 Task: Create a due date automation trigger when advanced on, on the wednesday before a card is due add fields without custom field "Resume" set to 10 at 11:00 AM.
Action: Mouse moved to (1032, 83)
Screenshot: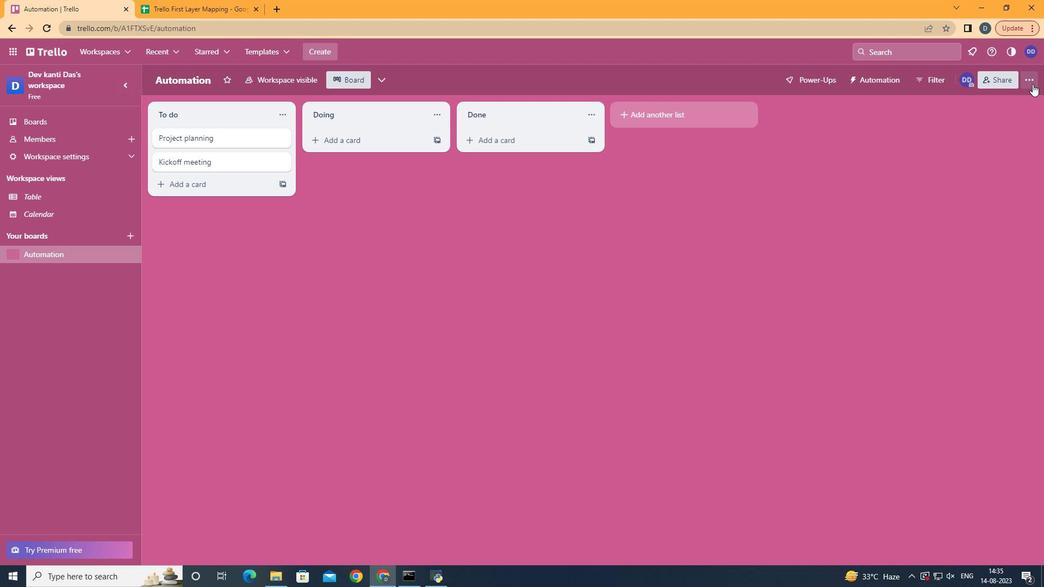 
Action: Mouse pressed left at (1032, 83)
Screenshot: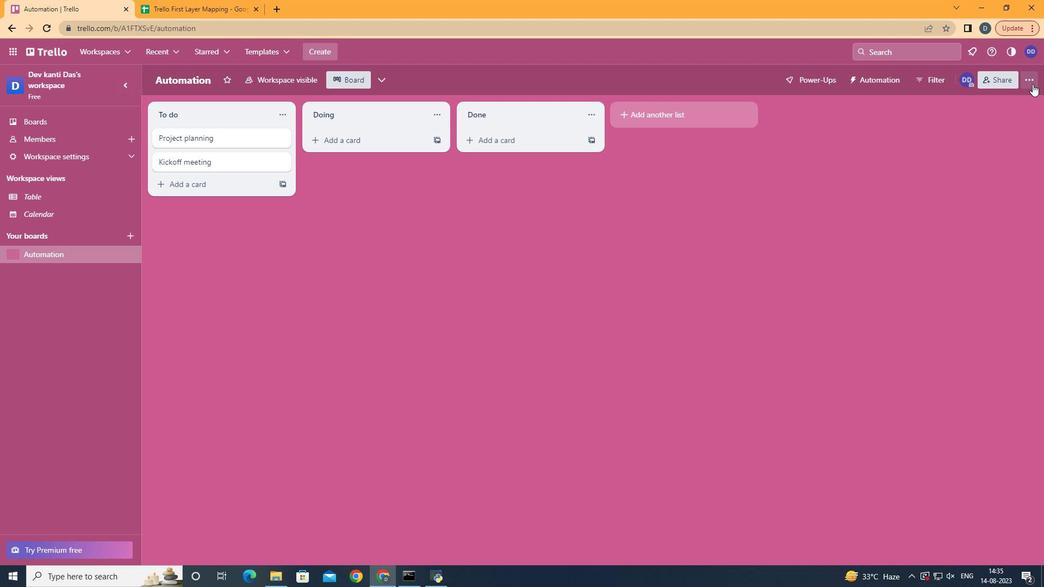 
Action: Mouse moved to (969, 228)
Screenshot: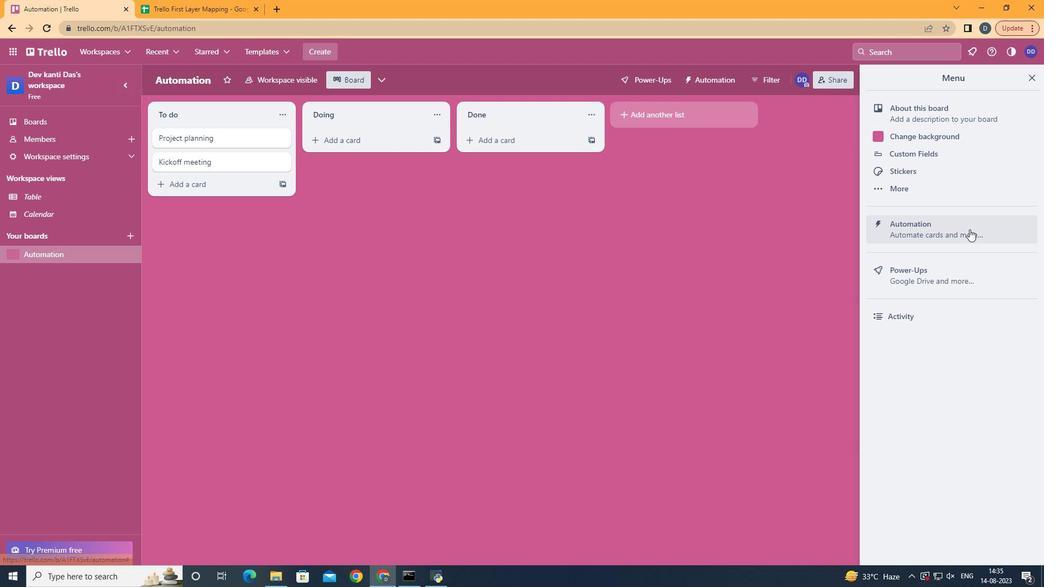 
Action: Mouse pressed left at (969, 228)
Screenshot: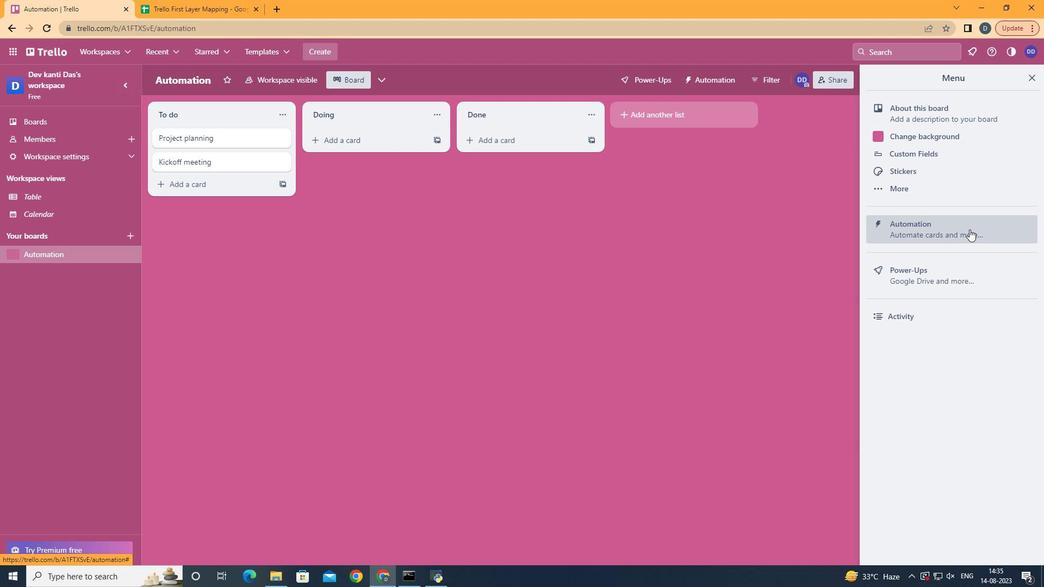 
Action: Mouse moved to (205, 219)
Screenshot: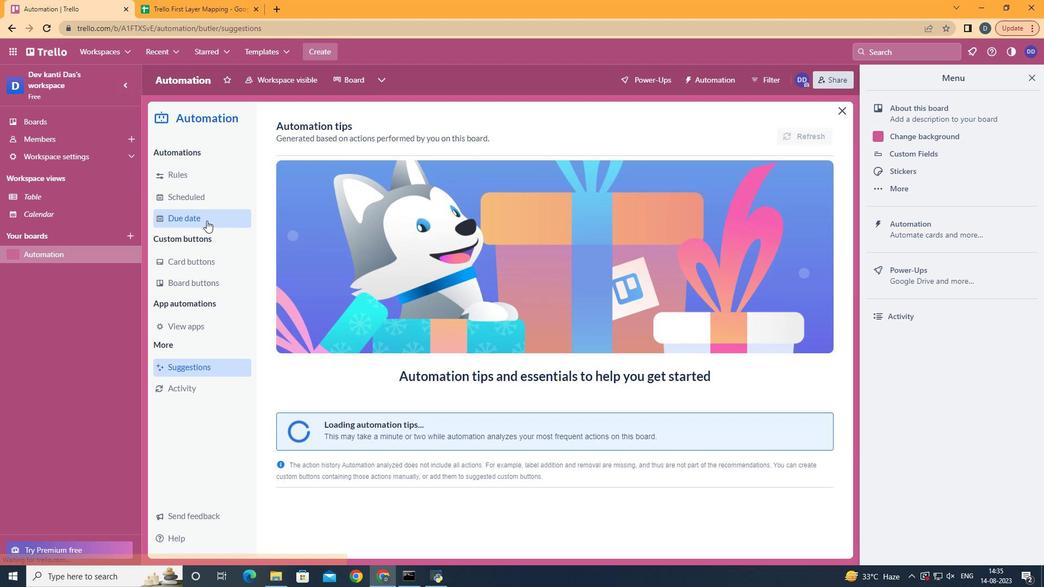 
Action: Mouse pressed left at (205, 219)
Screenshot: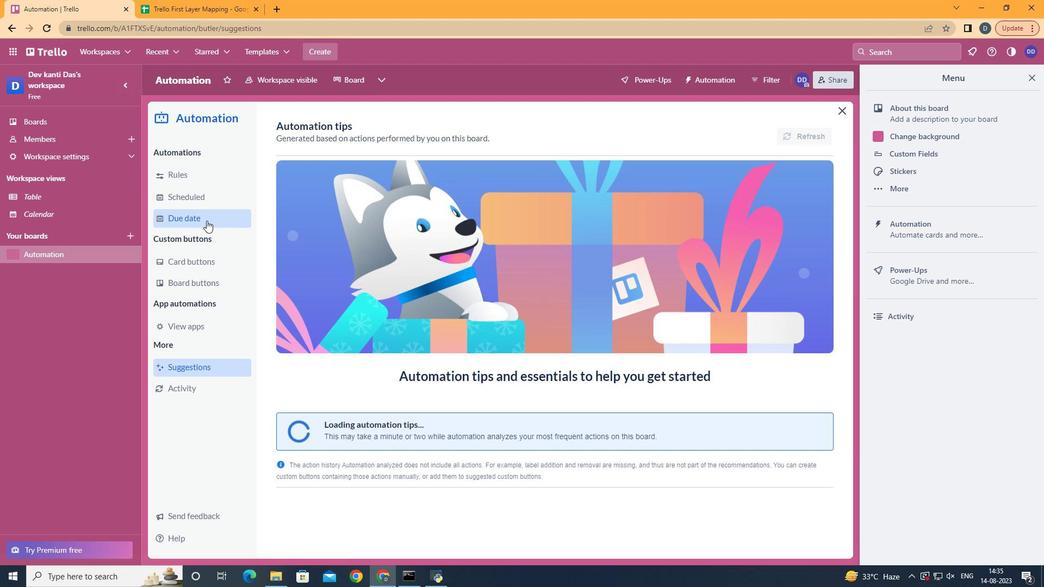 
Action: Mouse moved to (763, 126)
Screenshot: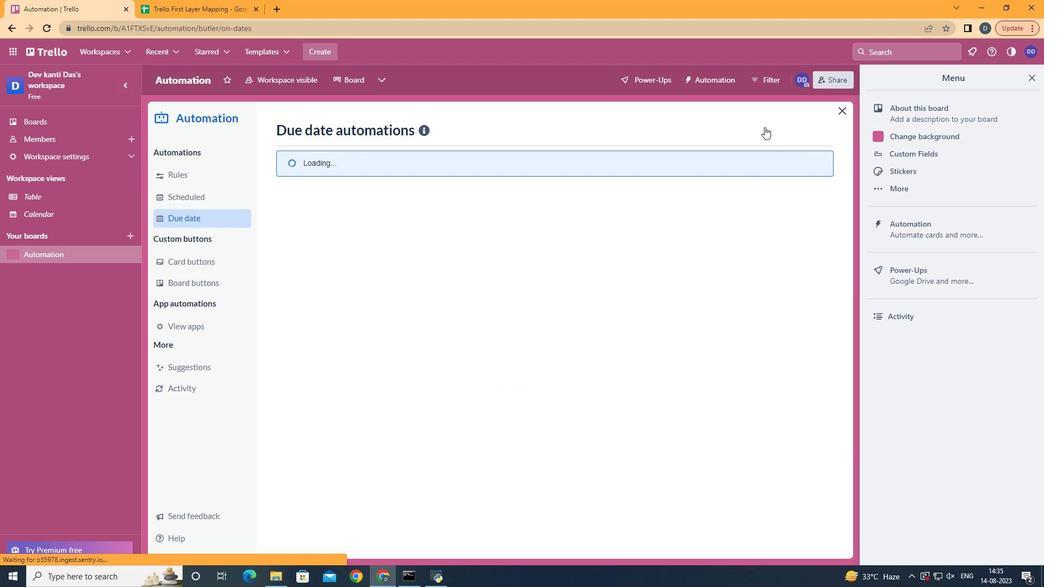 
Action: Mouse pressed left at (763, 126)
Screenshot: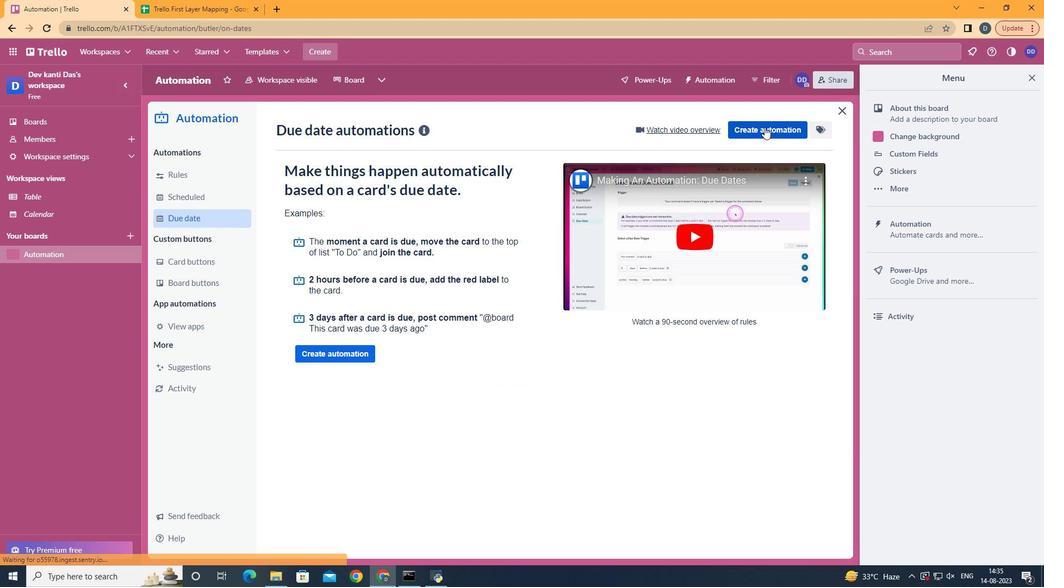 
Action: Mouse moved to (587, 229)
Screenshot: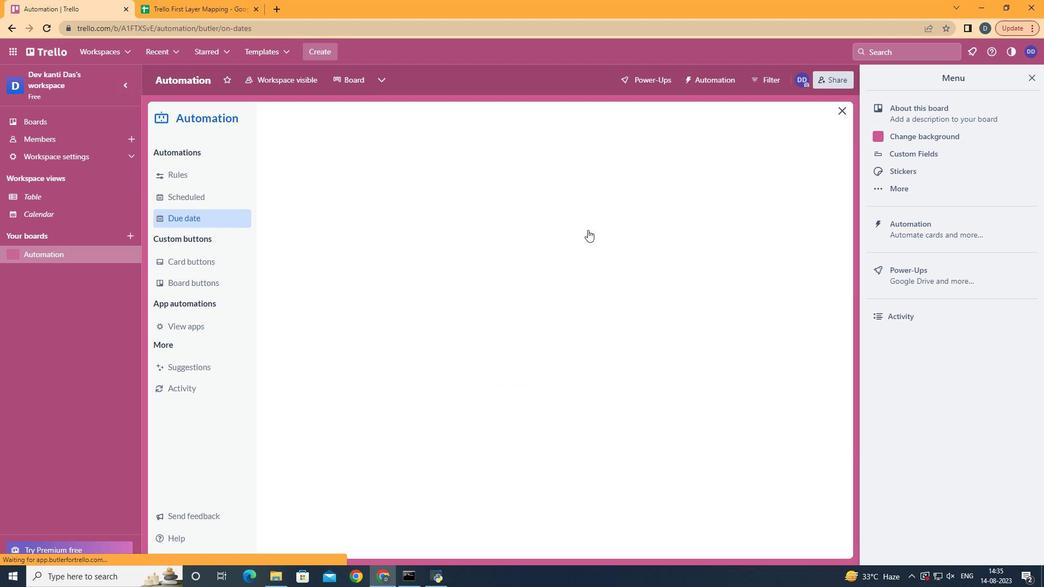 
Action: Mouse pressed left at (587, 229)
Screenshot: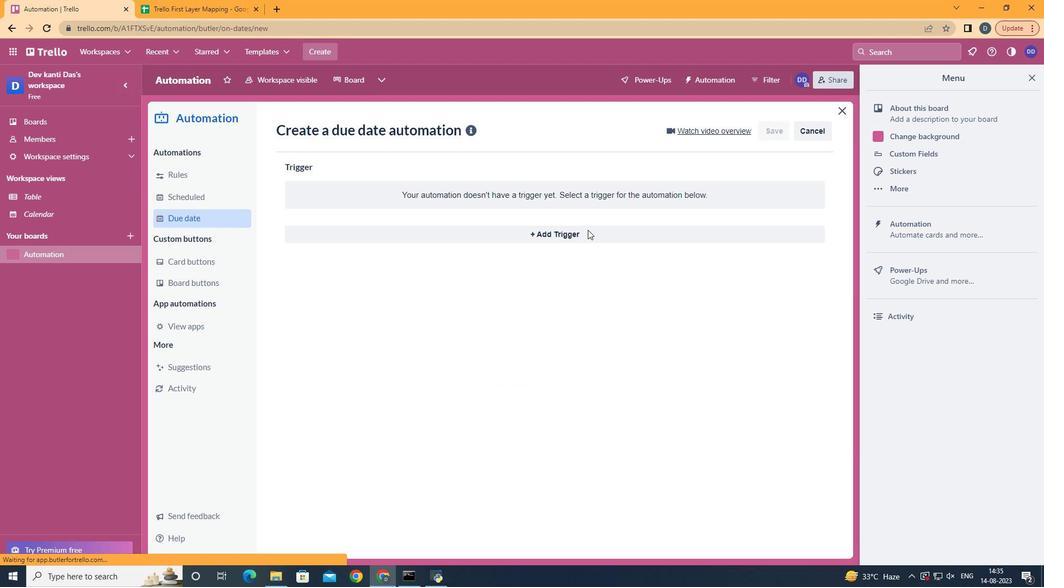 
Action: Mouse moved to (357, 328)
Screenshot: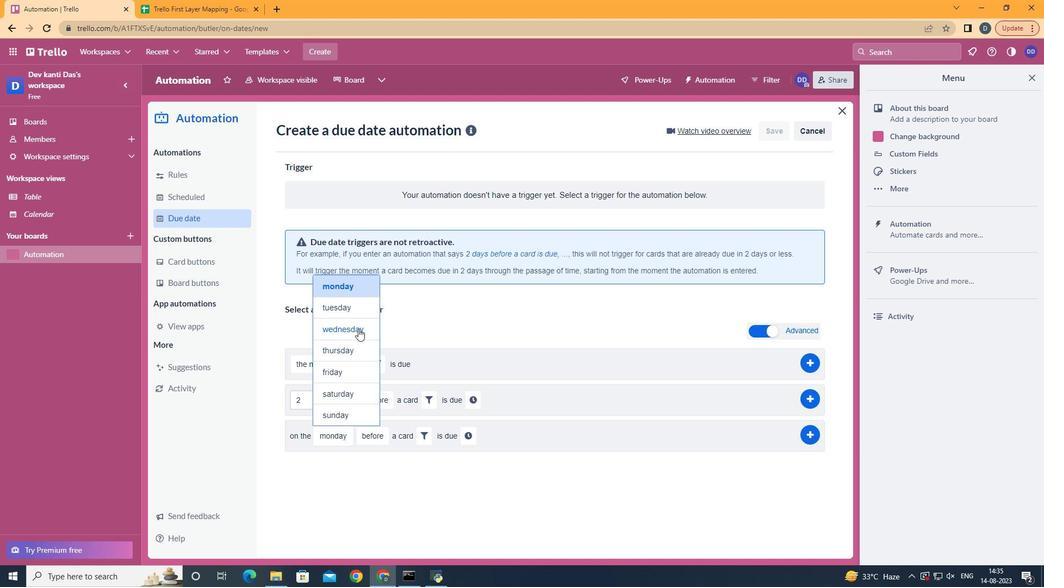 
Action: Mouse pressed left at (357, 328)
Screenshot: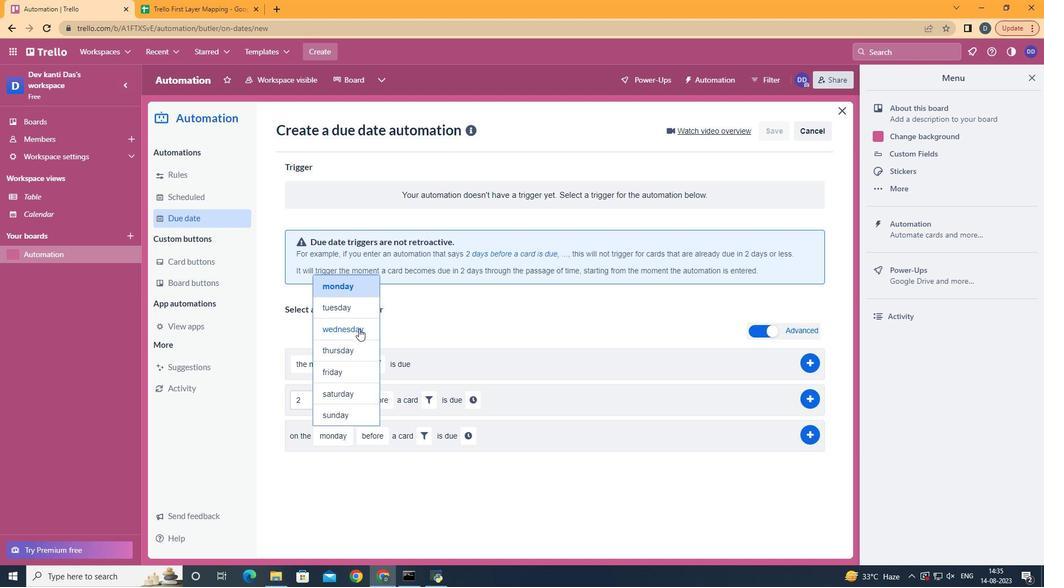 
Action: Mouse moved to (434, 431)
Screenshot: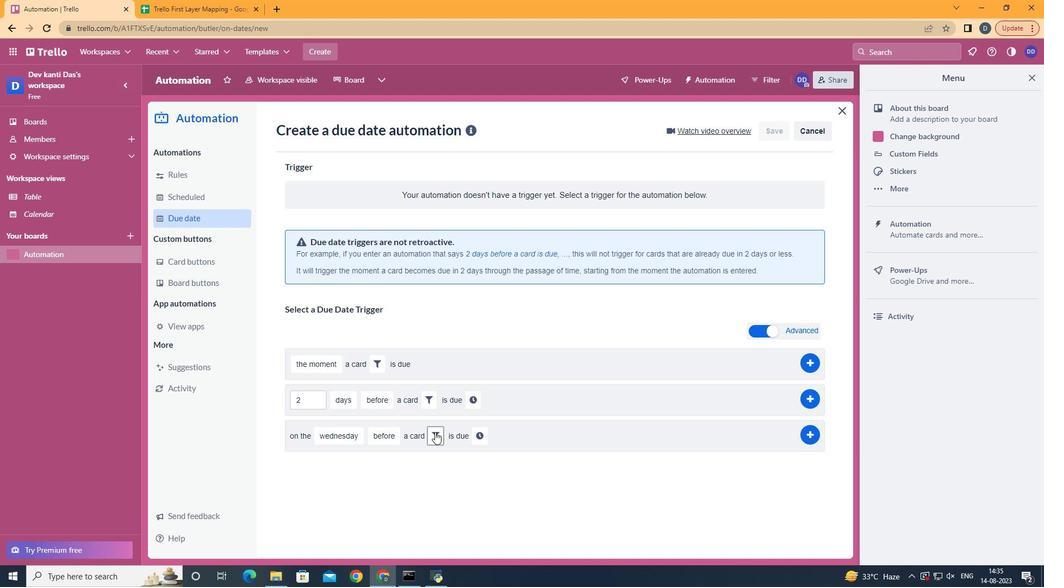 
Action: Mouse pressed left at (434, 431)
Screenshot: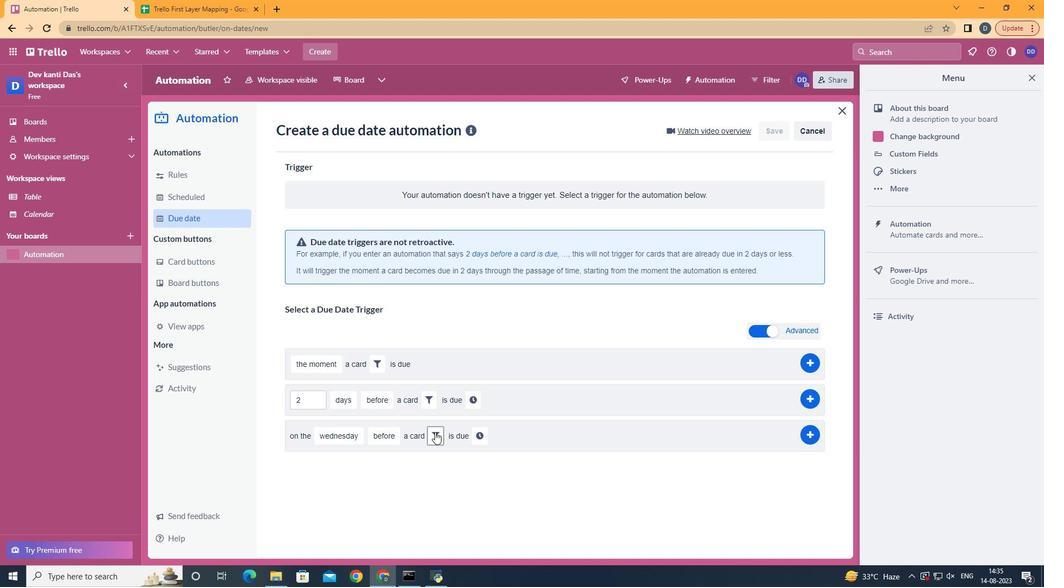 
Action: Mouse moved to (611, 469)
Screenshot: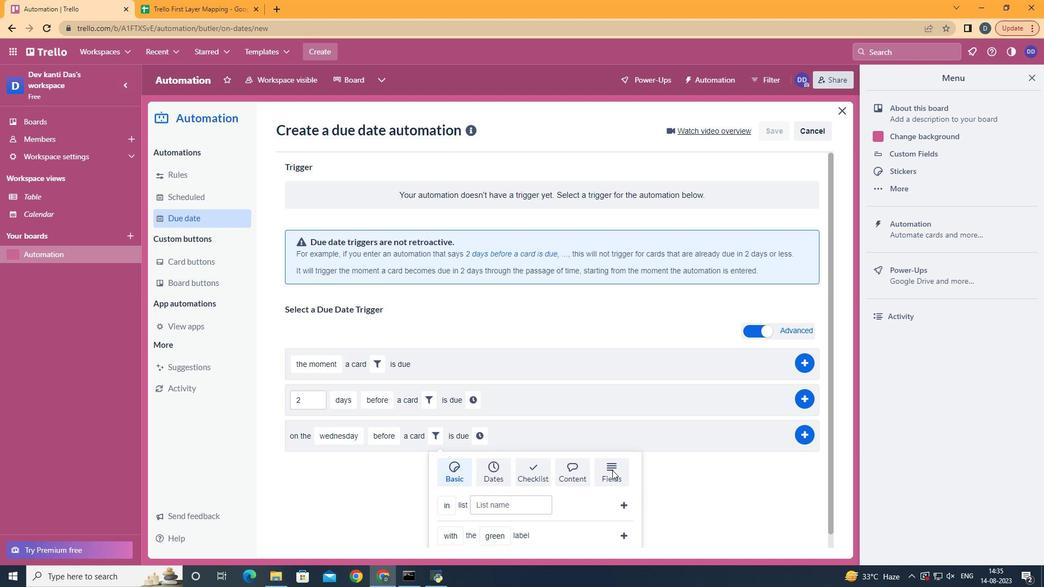 
Action: Mouse pressed left at (611, 469)
Screenshot: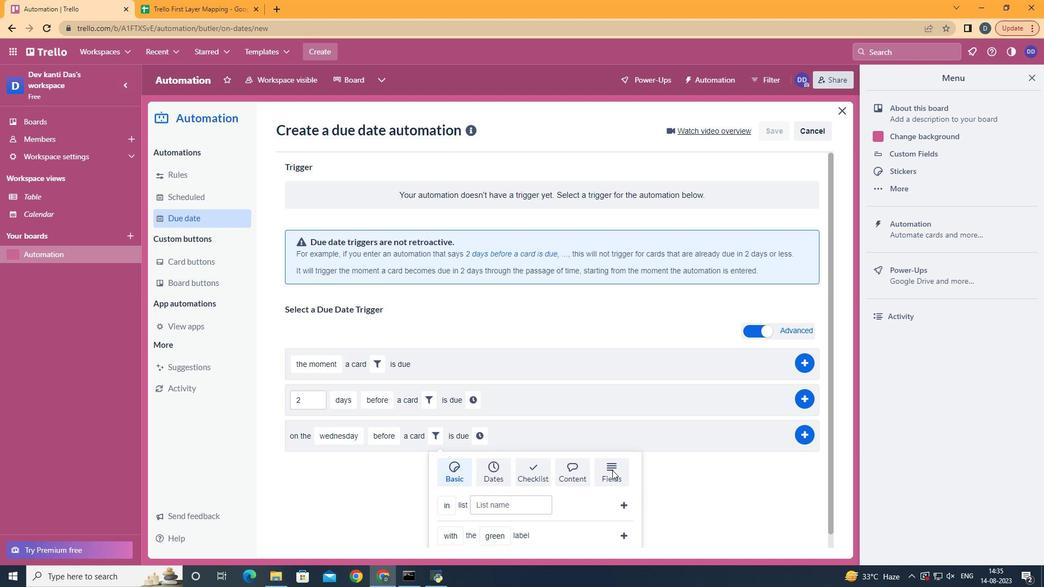 
Action: Mouse scrolled (611, 469) with delta (0, 0)
Screenshot: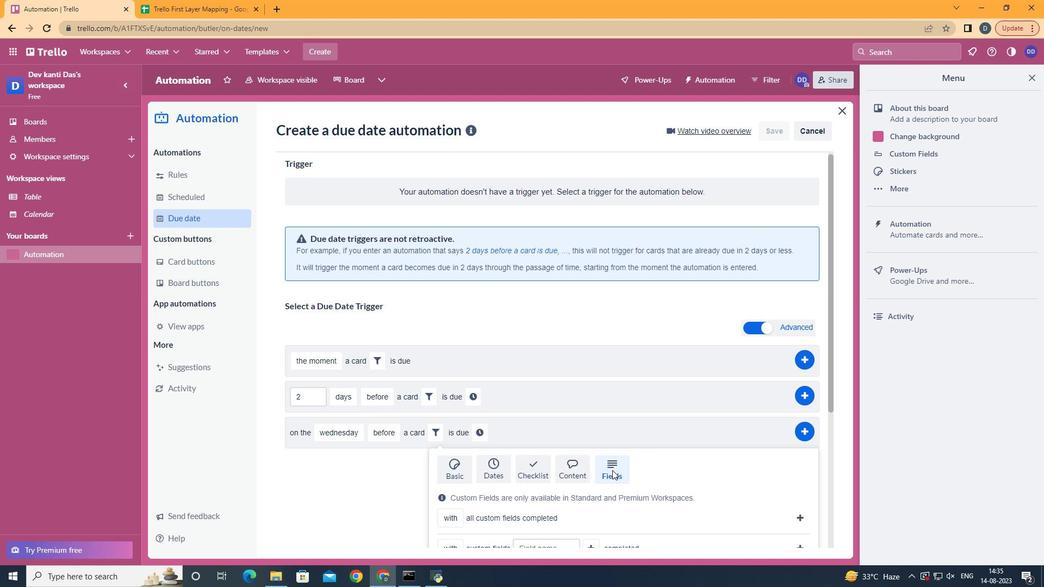 
Action: Mouse scrolled (611, 469) with delta (0, 0)
Screenshot: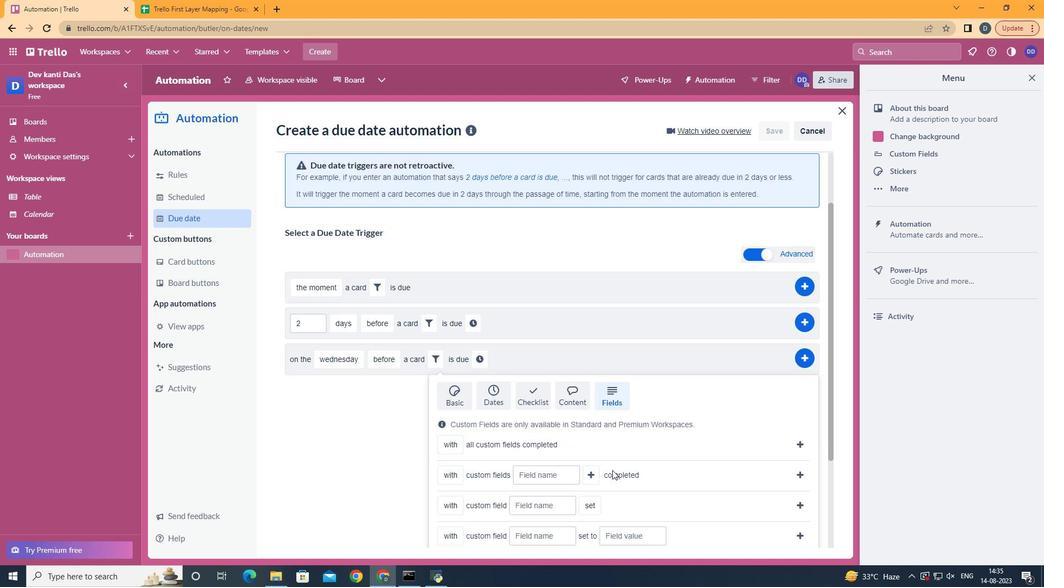 
Action: Mouse scrolled (611, 469) with delta (0, 0)
Screenshot: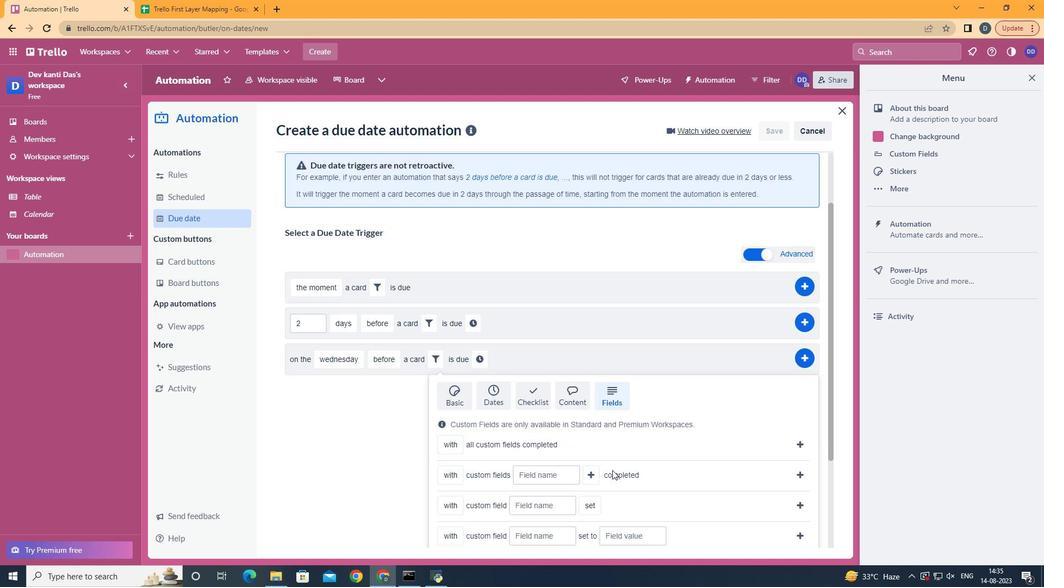 
Action: Mouse scrolled (611, 469) with delta (0, 0)
Screenshot: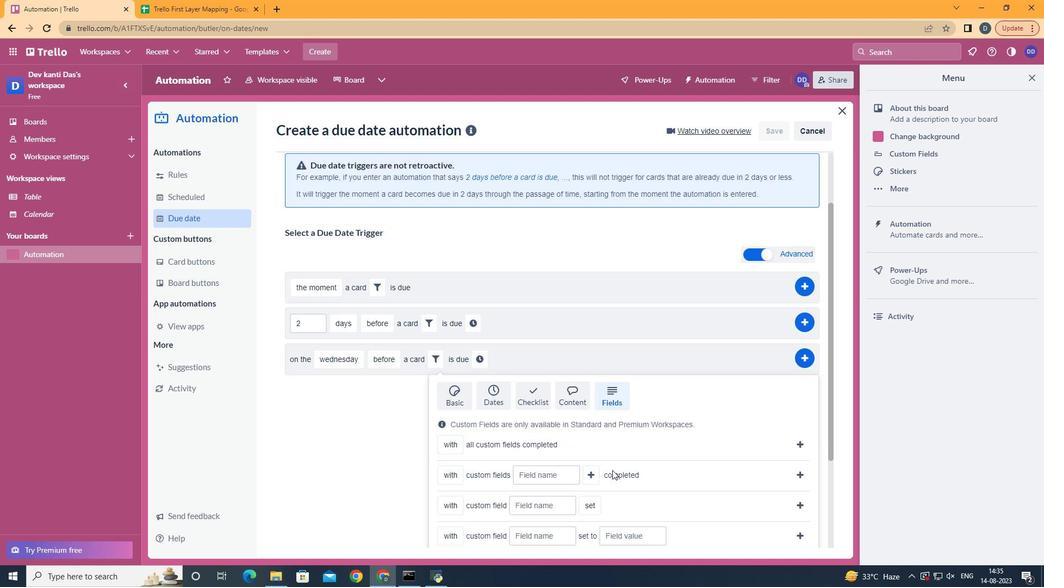 
Action: Mouse scrolled (611, 469) with delta (0, 0)
Screenshot: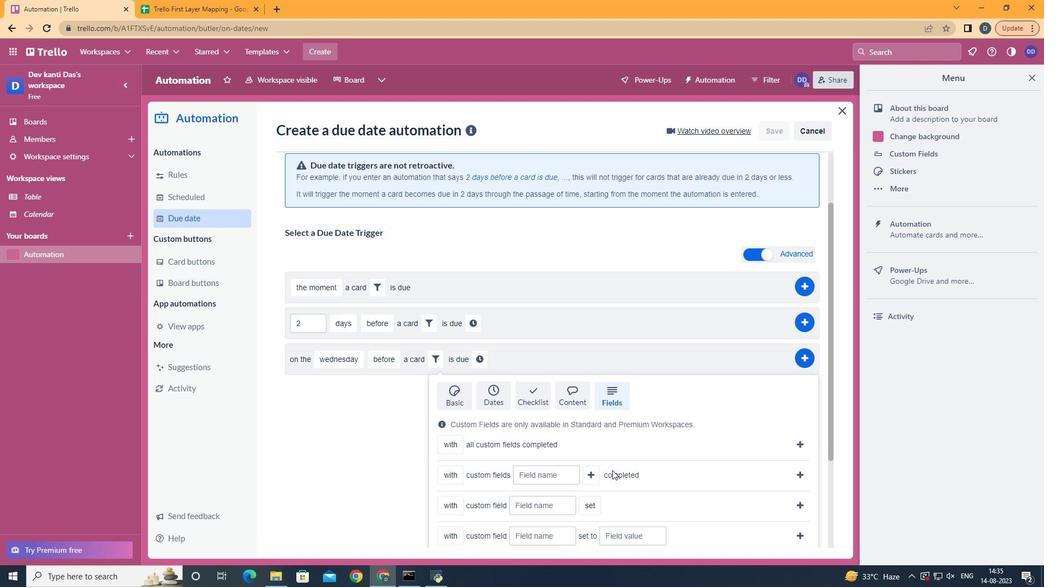 
Action: Mouse moved to (464, 442)
Screenshot: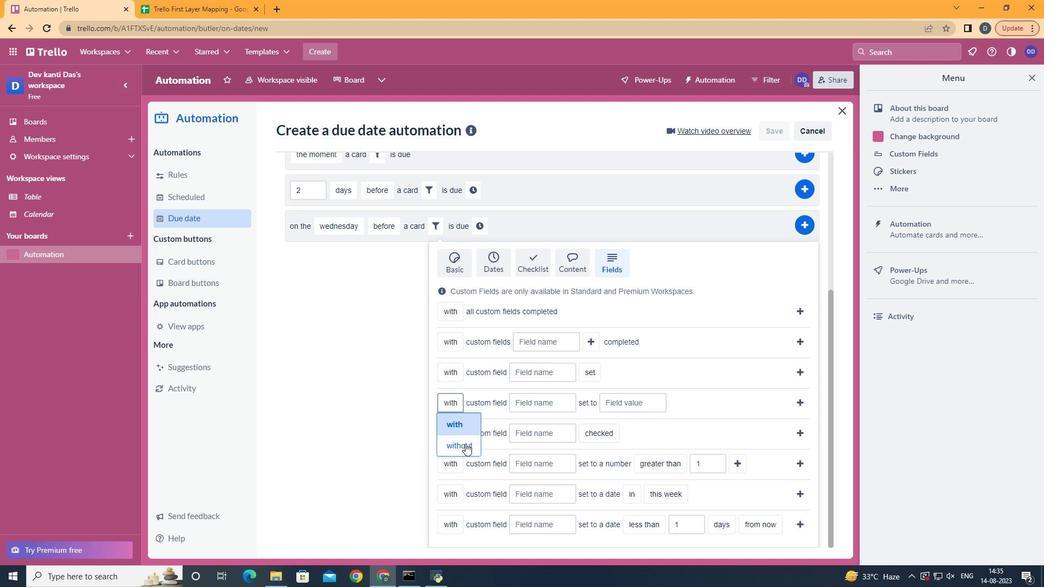 
Action: Mouse pressed left at (464, 442)
Screenshot: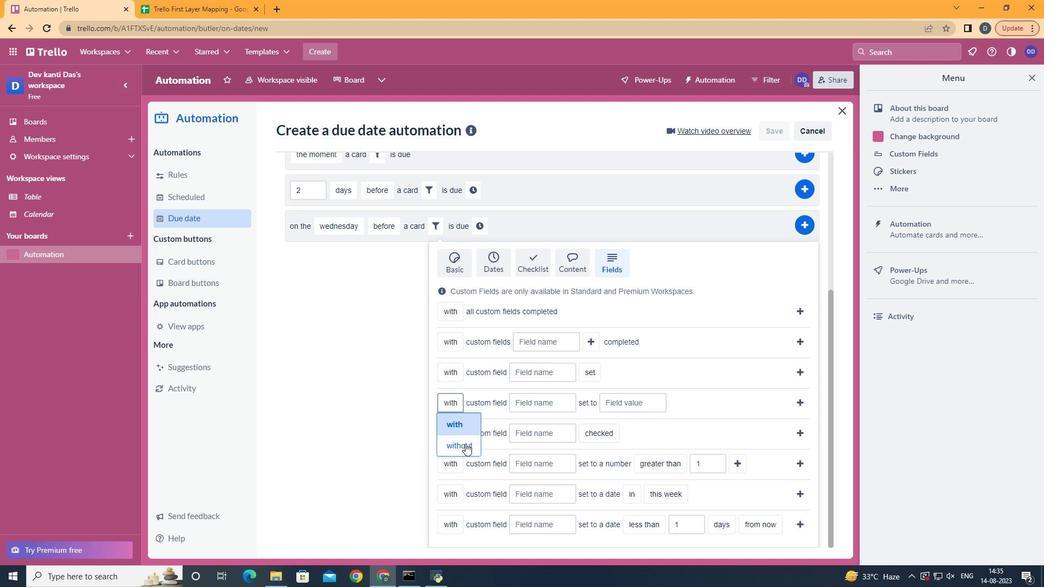 
Action: Mouse moved to (550, 403)
Screenshot: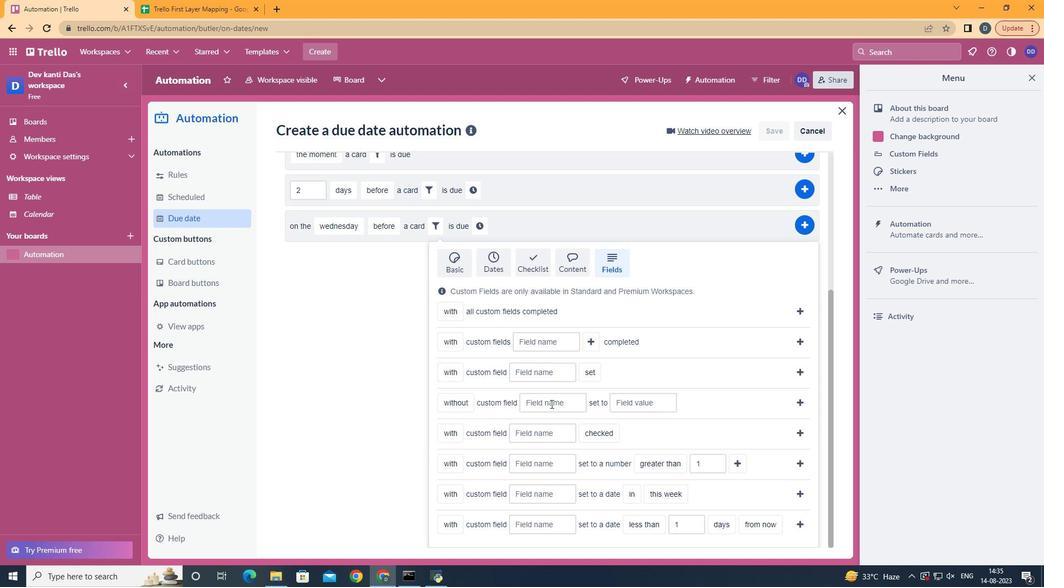 
Action: Mouse pressed left at (550, 403)
Screenshot: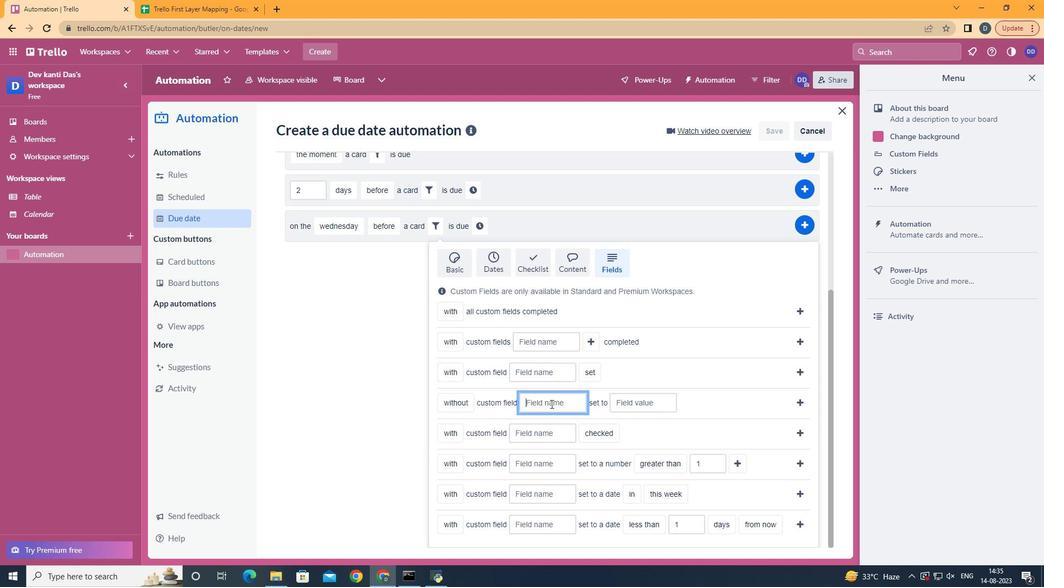
Action: Key pressed <Key.shift>Resume
Screenshot: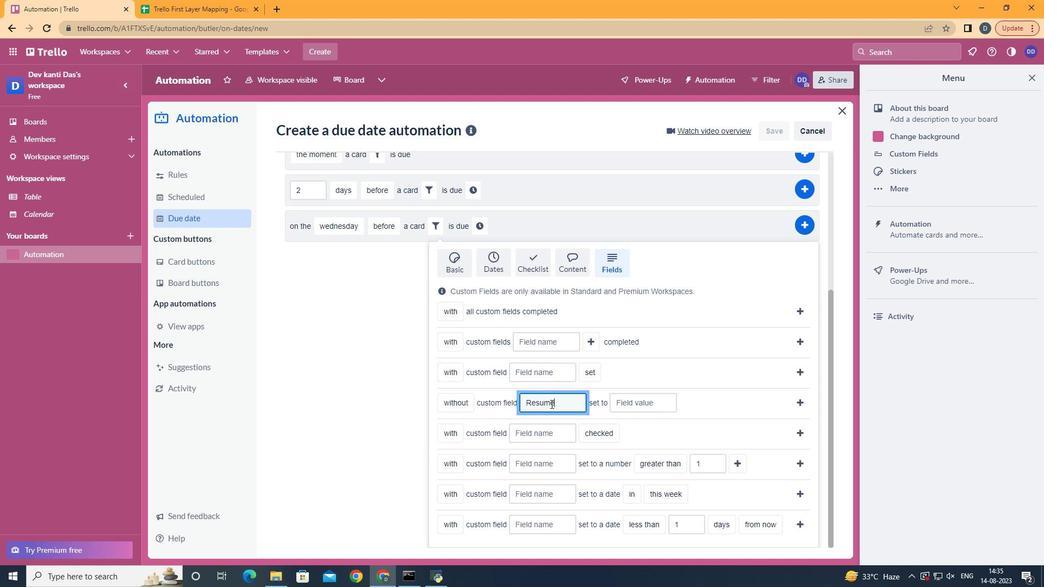 
Action: Mouse moved to (621, 397)
Screenshot: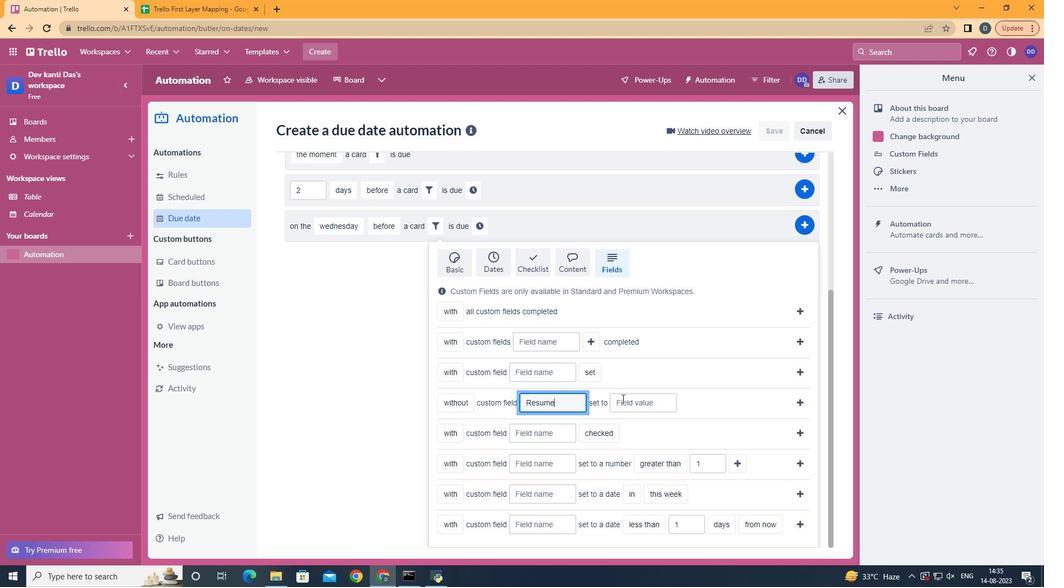 
Action: Mouse pressed left at (621, 397)
Screenshot: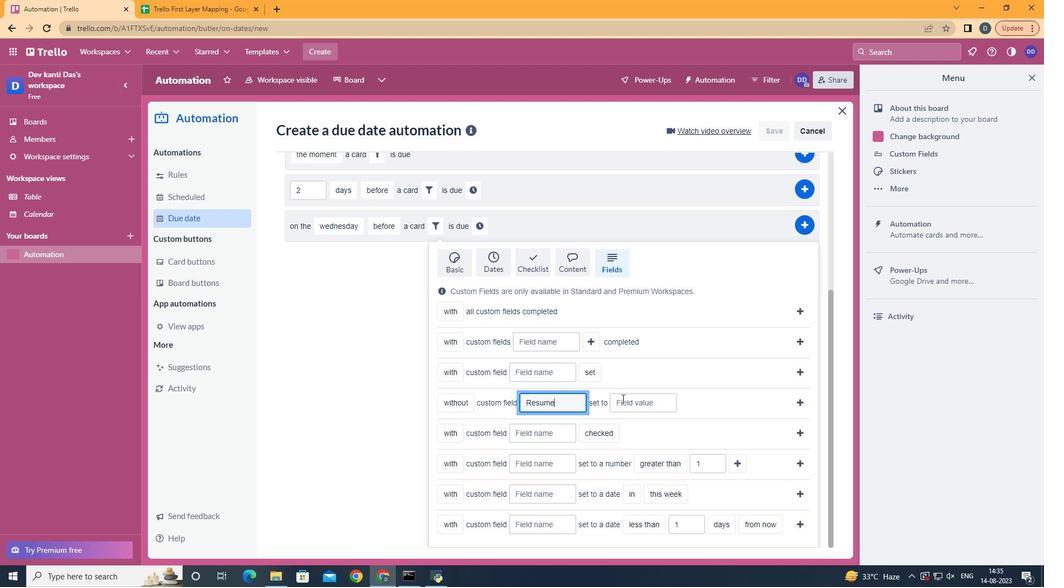 
Action: Key pressed 10
Screenshot: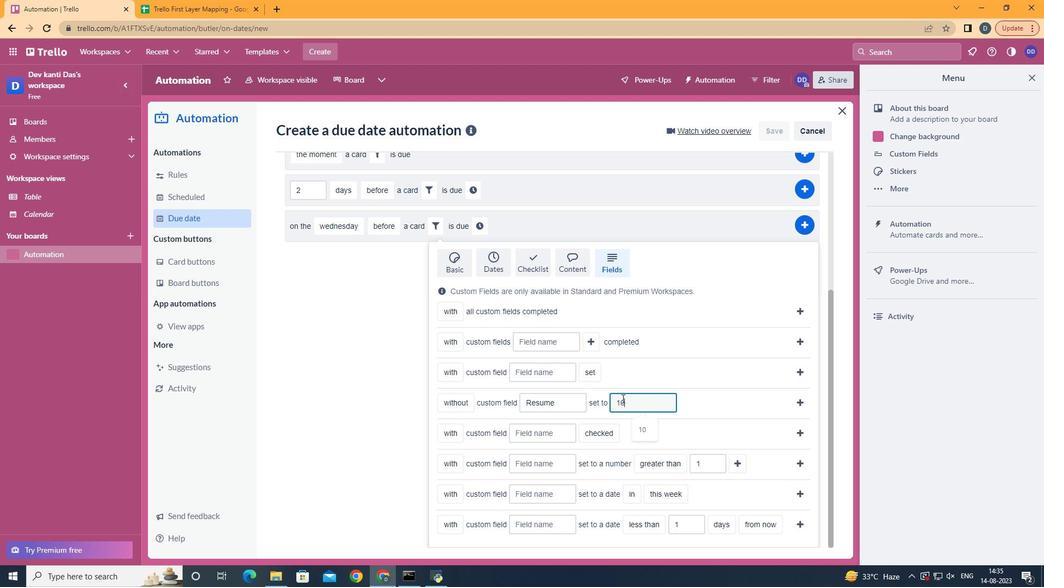 
Action: Mouse moved to (797, 401)
Screenshot: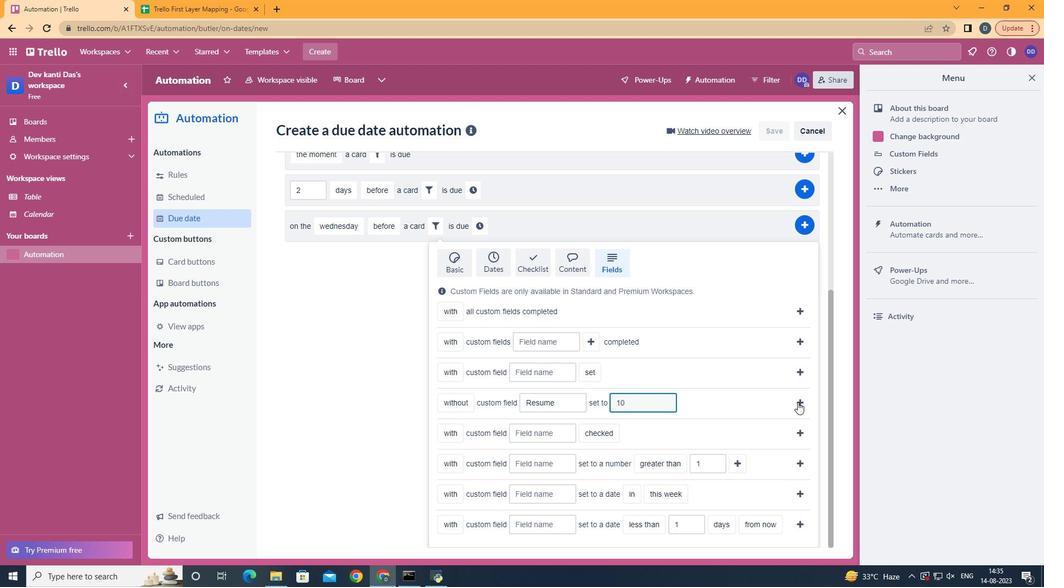 
Action: Mouse pressed left at (797, 401)
Screenshot: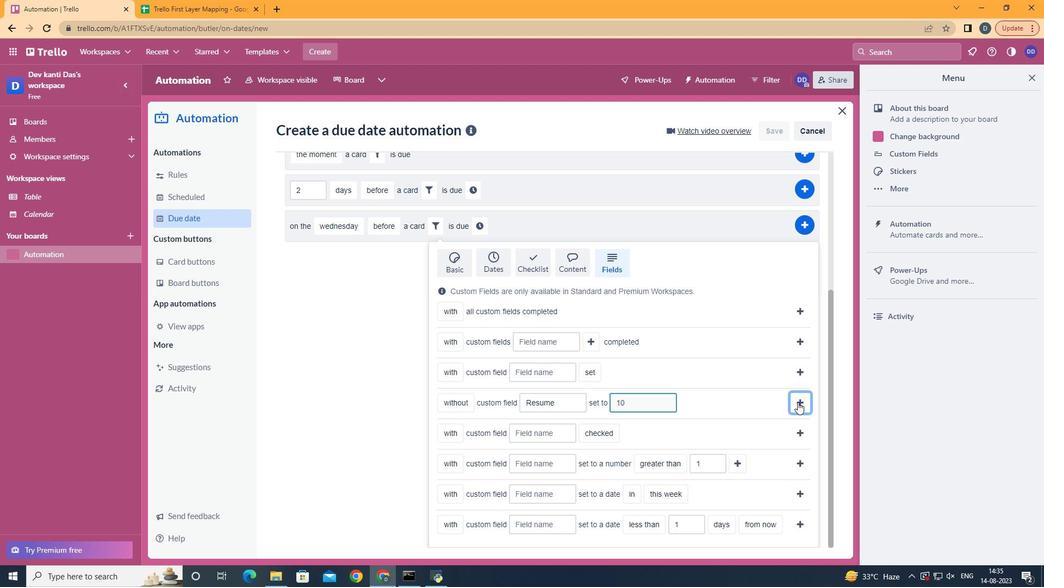 
Action: Mouse moved to (652, 436)
Screenshot: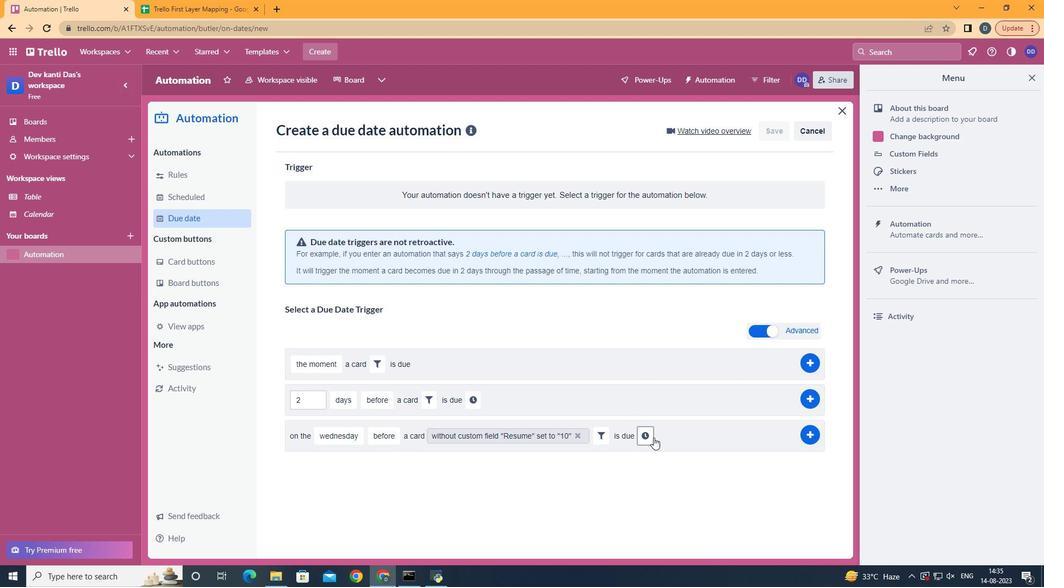 
Action: Mouse pressed left at (652, 436)
Screenshot: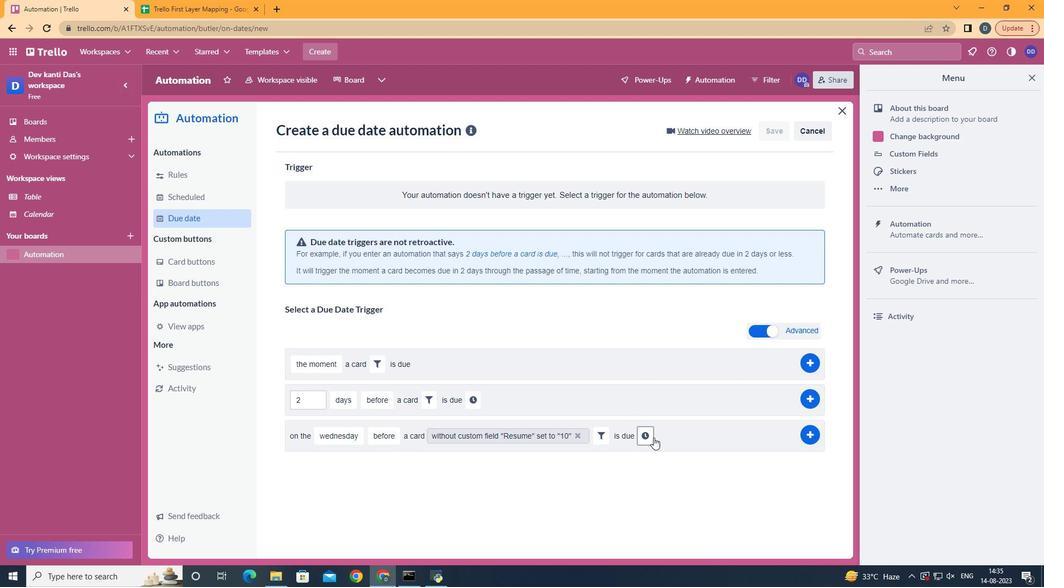 
Action: Mouse moved to (667, 445)
Screenshot: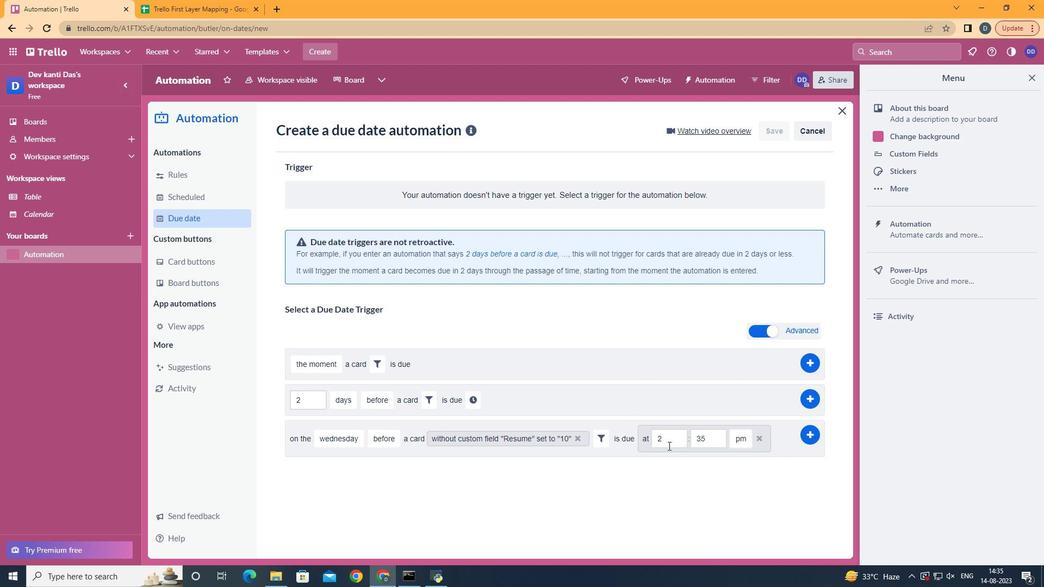 
Action: Mouse pressed left at (667, 445)
Screenshot: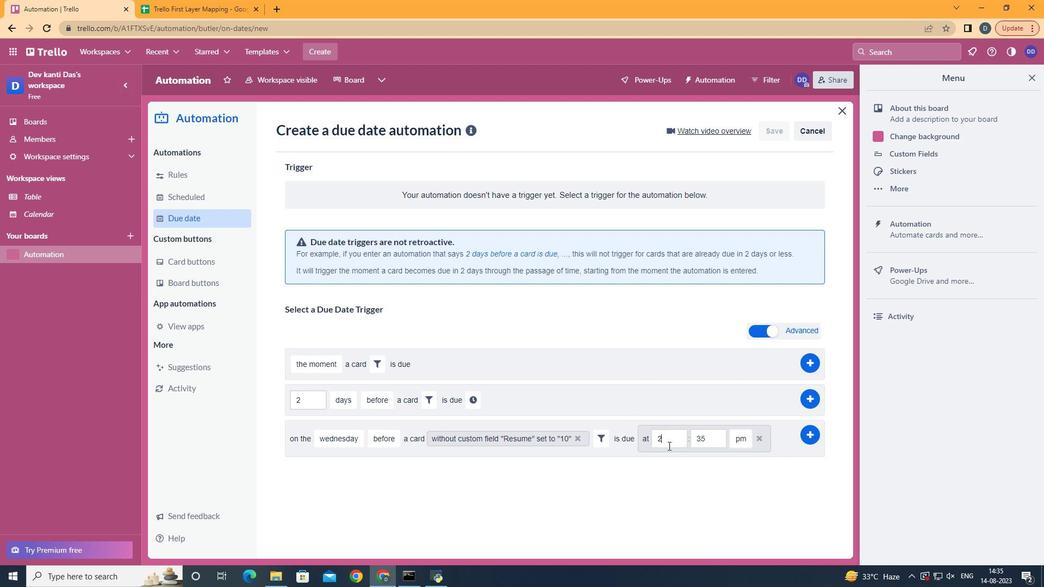 
Action: Mouse moved to (667, 445)
Screenshot: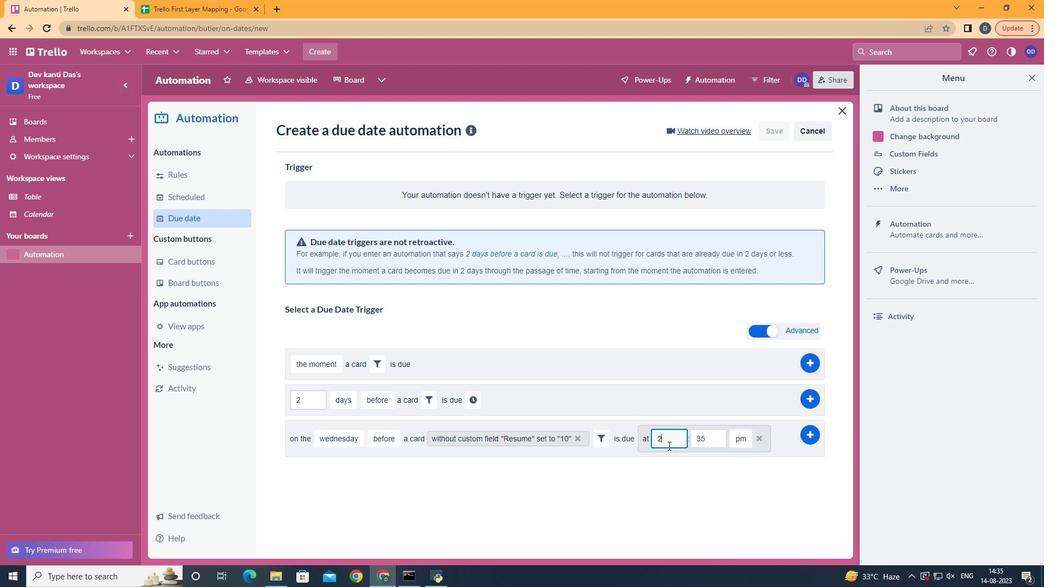 
Action: Key pressed <Key.backspace>11
Screenshot: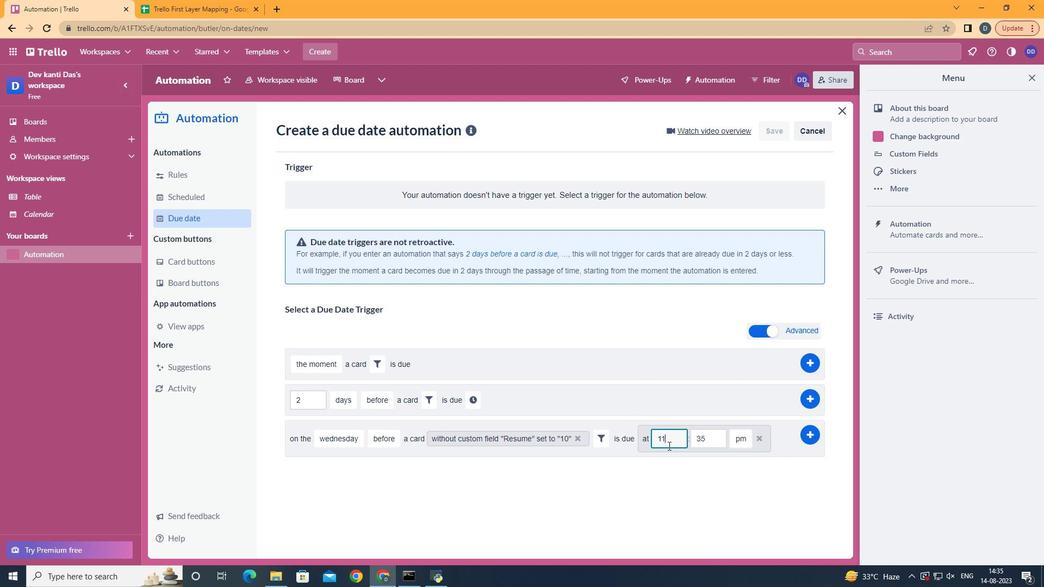 
Action: Mouse moved to (704, 438)
Screenshot: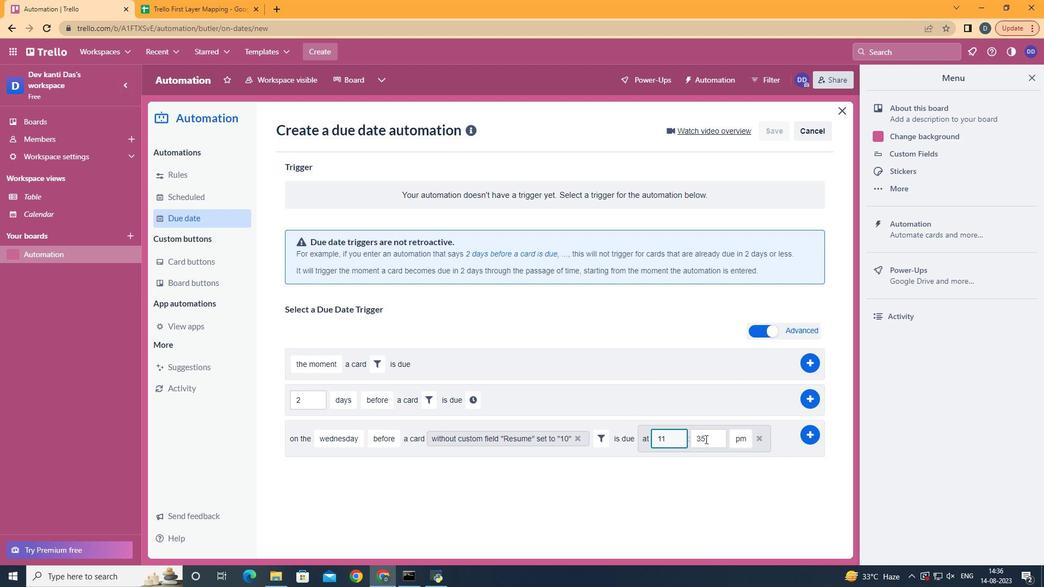 
Action: Mouse pressed left at (704, 438)
Screenshot: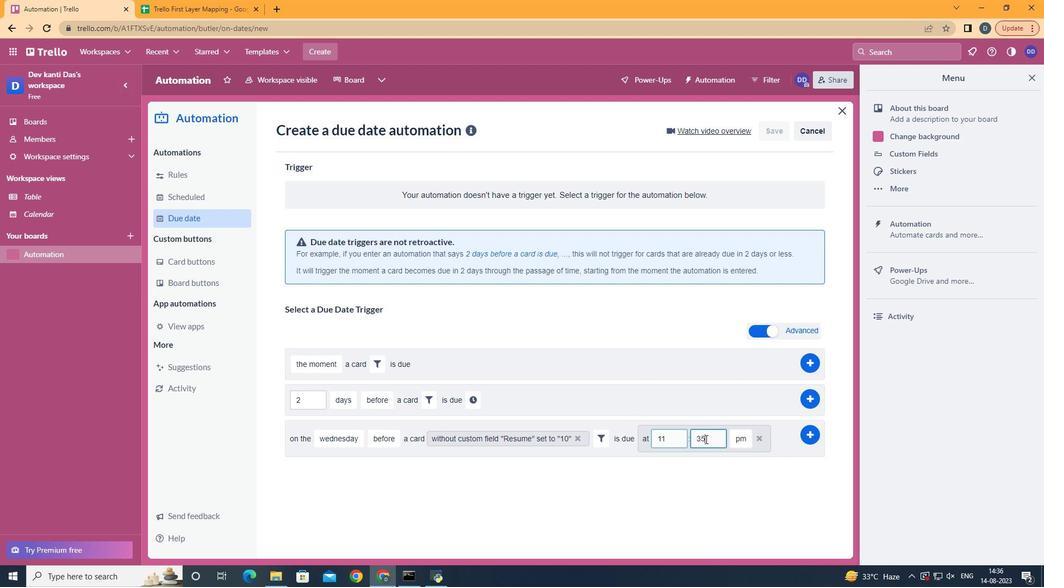 
Action: Key pressed <Key.backspace><Key.backspace>00
Screenshot: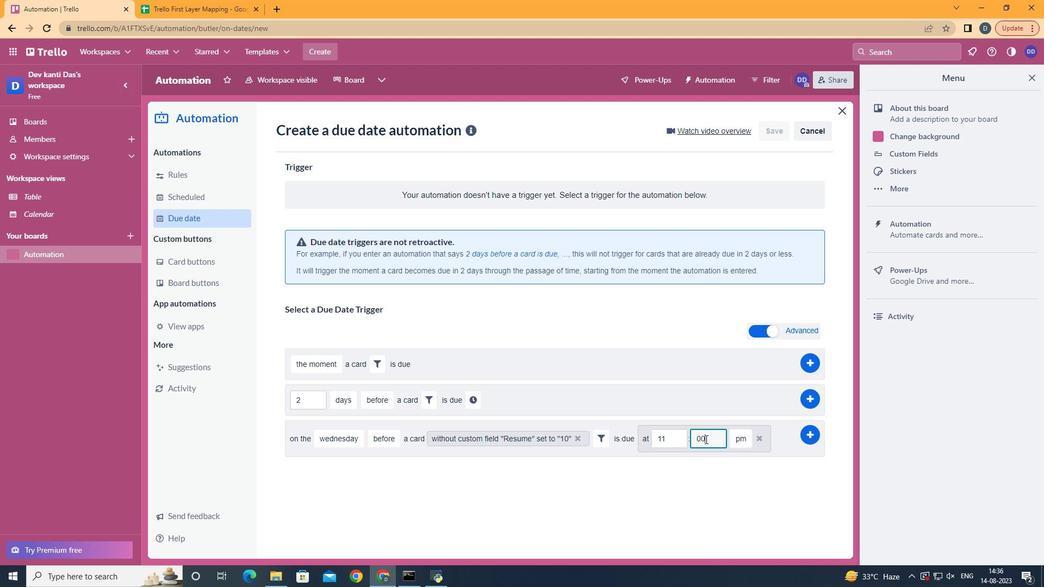 
Action: Mouse moved to (736, 453)
Screenshot: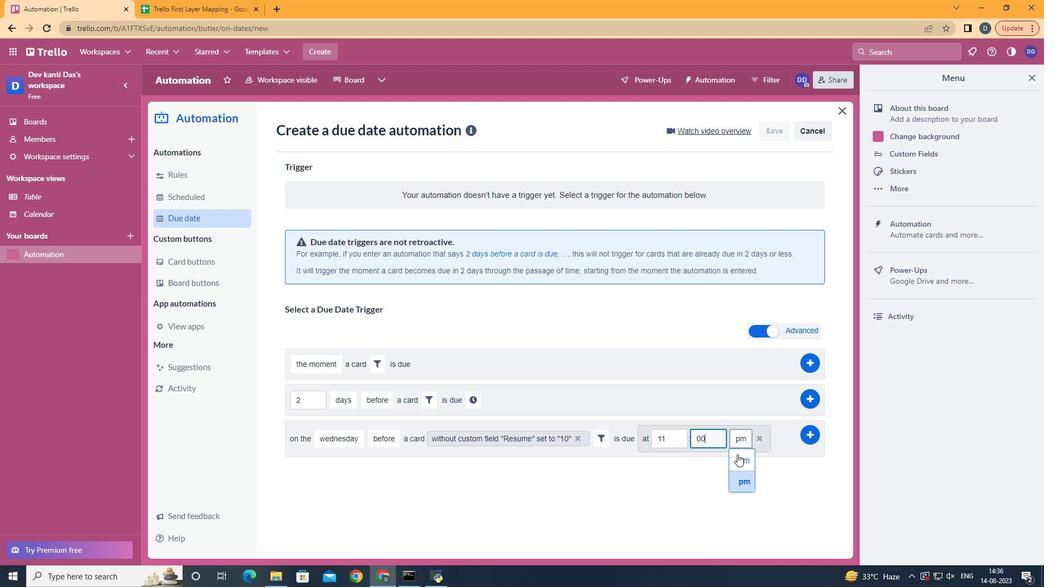 
Action: Mouse pressed left at (736, 453)
Screenshot: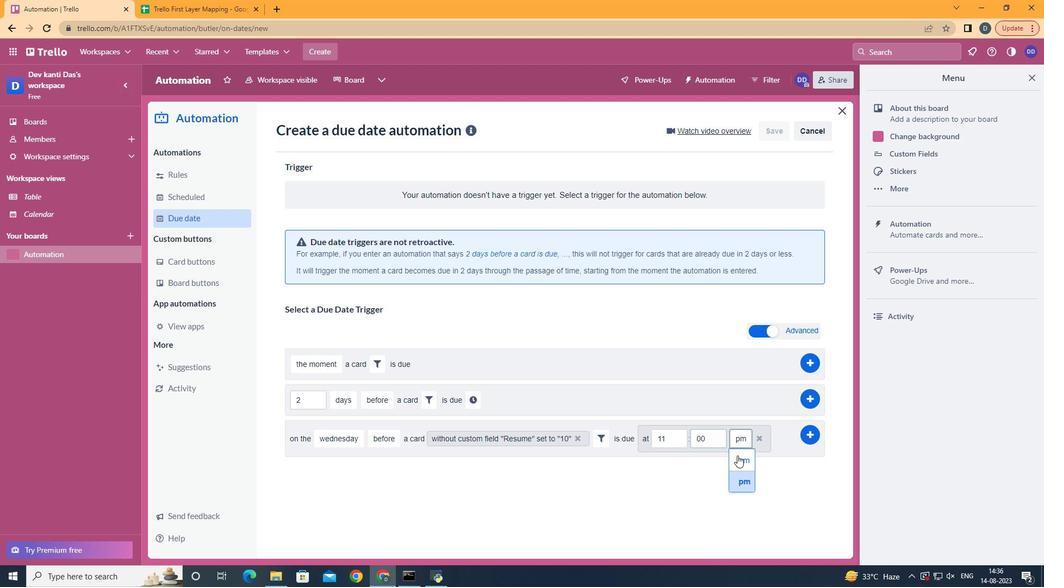 
Action: Mouse moved to (806, 433)
Screenshot: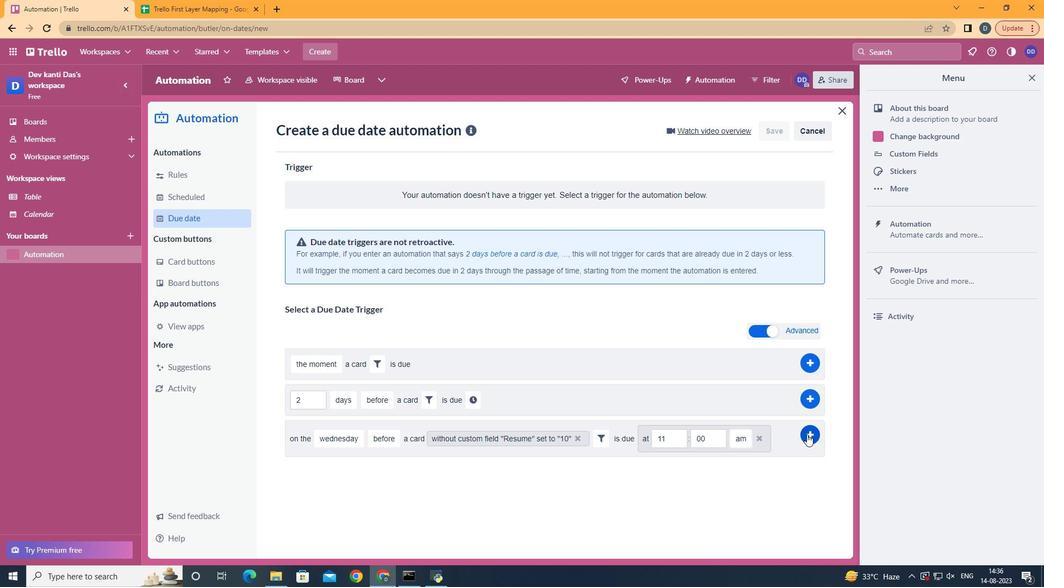 
Action: Mouse pressed left at (806, 433)
Screenshot: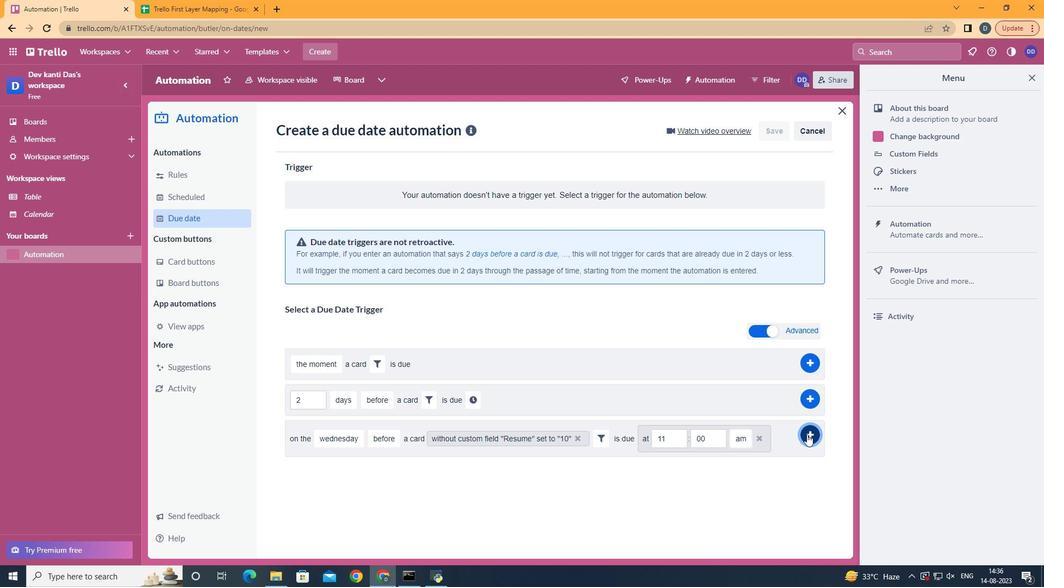 
